 Task: Use the formula "IPMT" in spreadsheet "Project protfolio".
Action: Mouse moved to (137, 79)
Screenshot: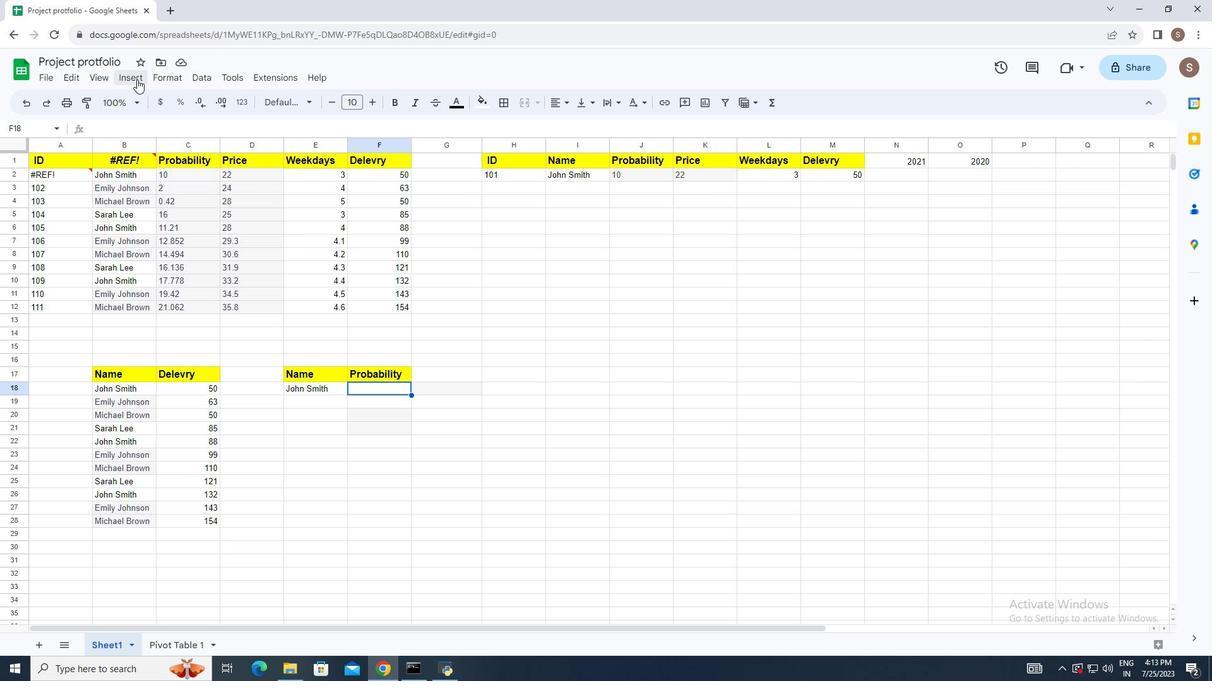 
Action: Mouse pressed left at (137, 79)
Screenshot: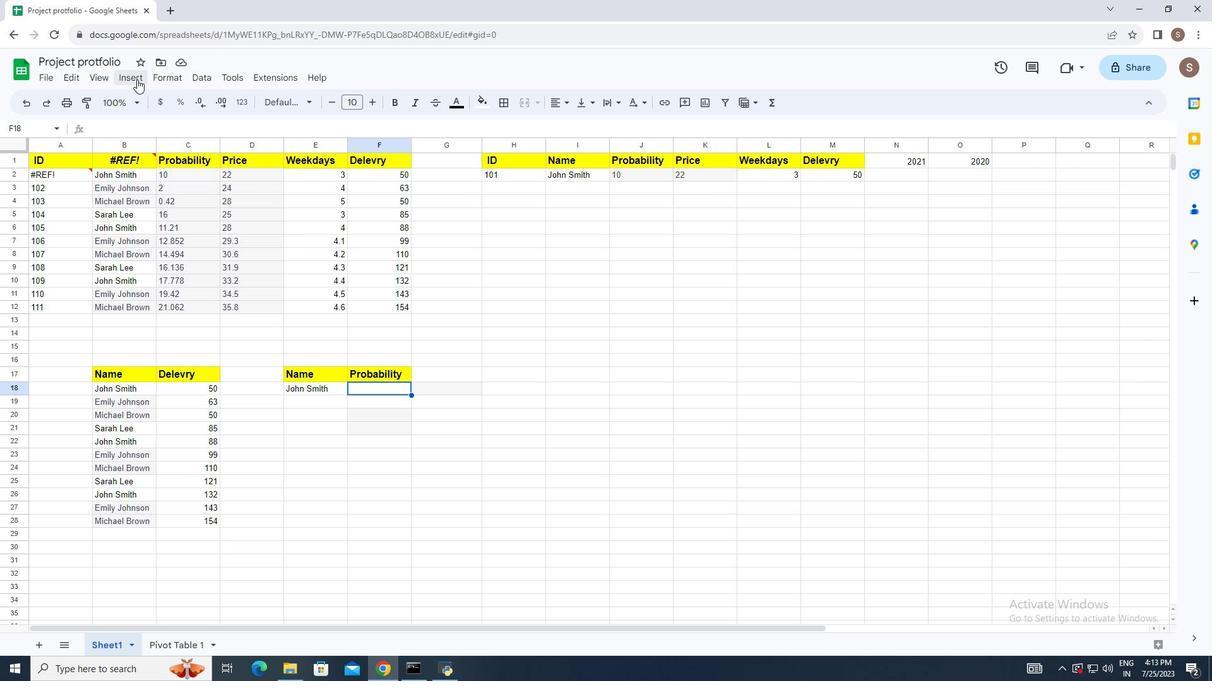 
Action: Mouse moved to (191, 299)
Screenshot: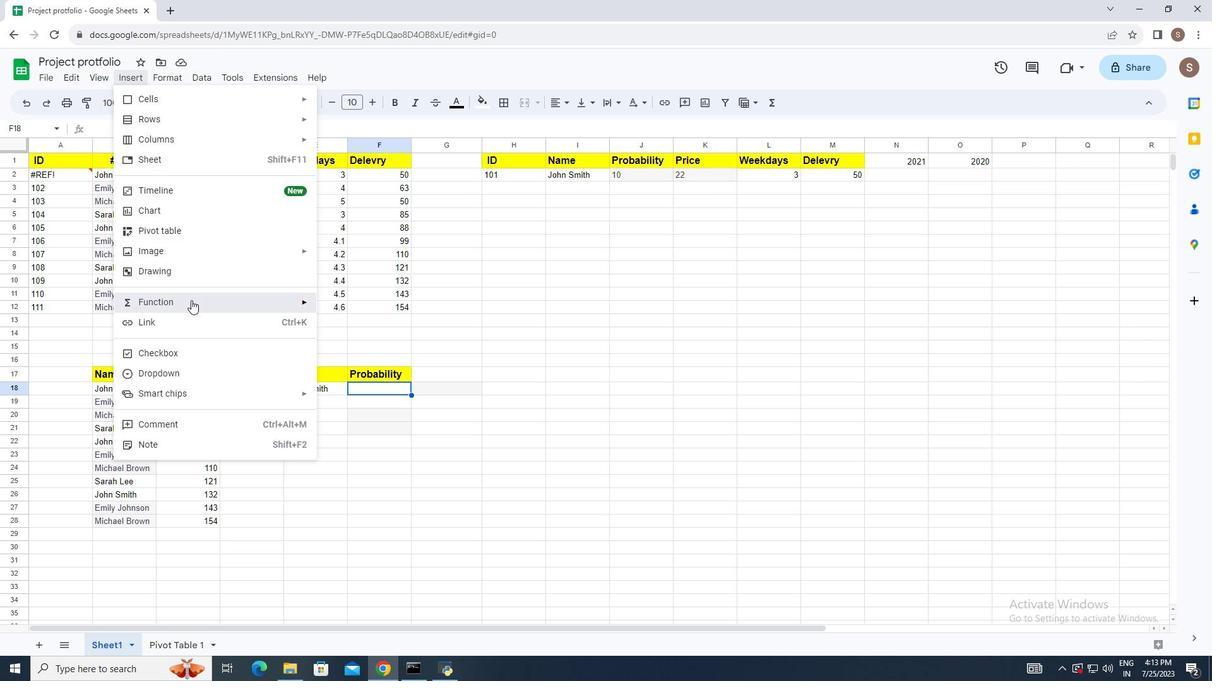 
Action: Mouse pressed left at (191, 299)
Screenshot: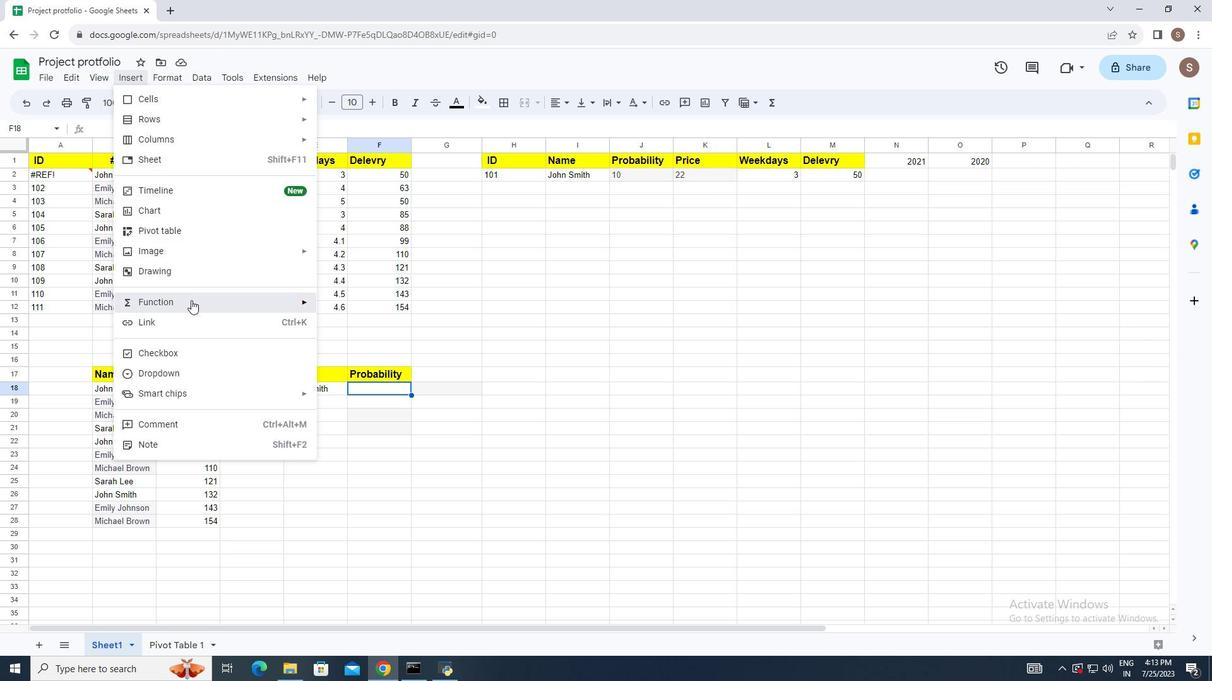
Action: Mouse moved to (359, 285)
Screenshot: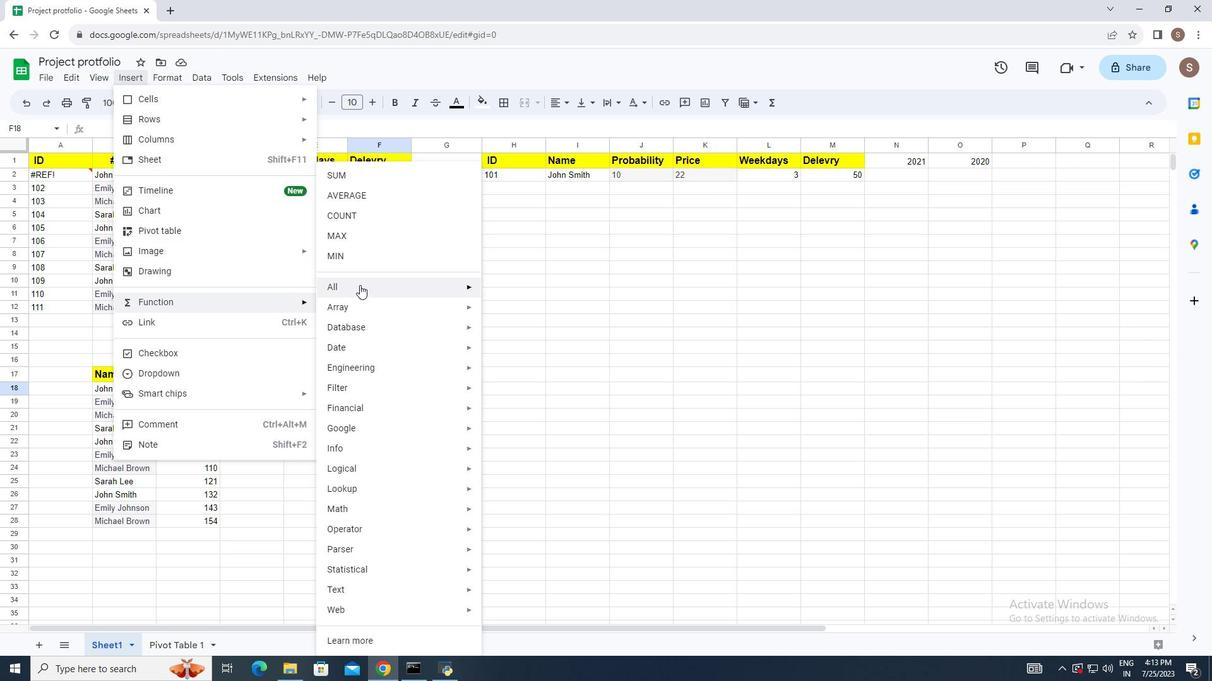 
Action: Mouse pressed left at (359, 285)
Screenshot: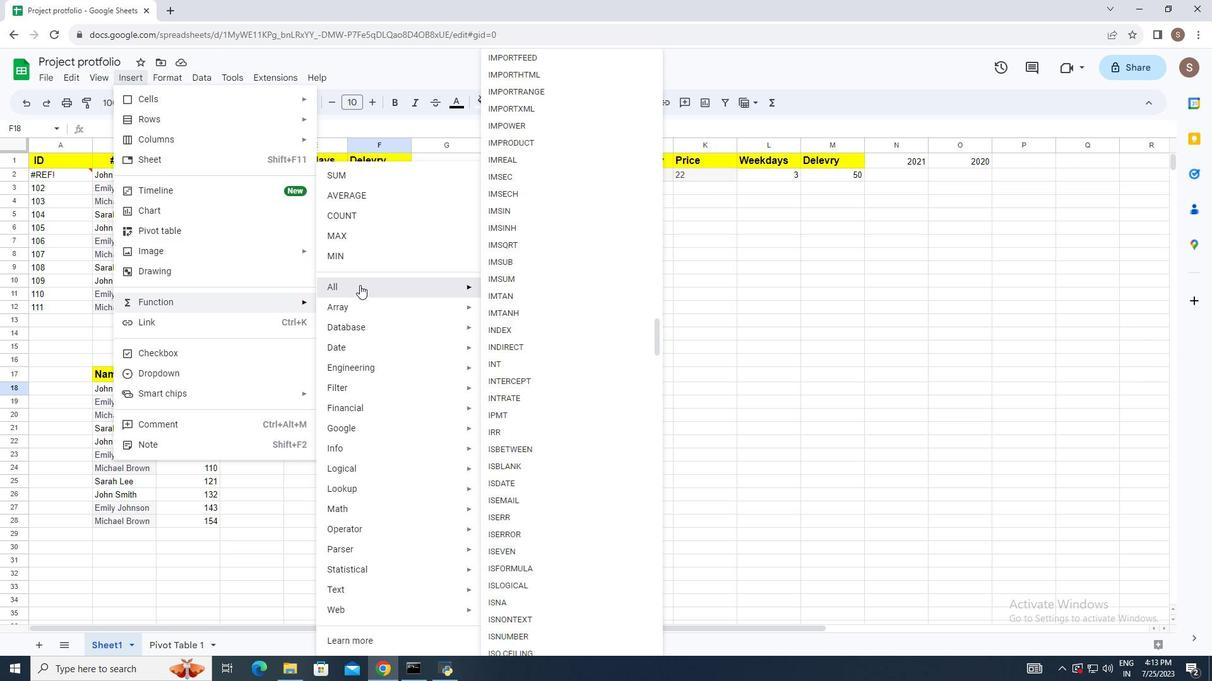 
Action: Mouse moved to (561, 550)
Screenshot: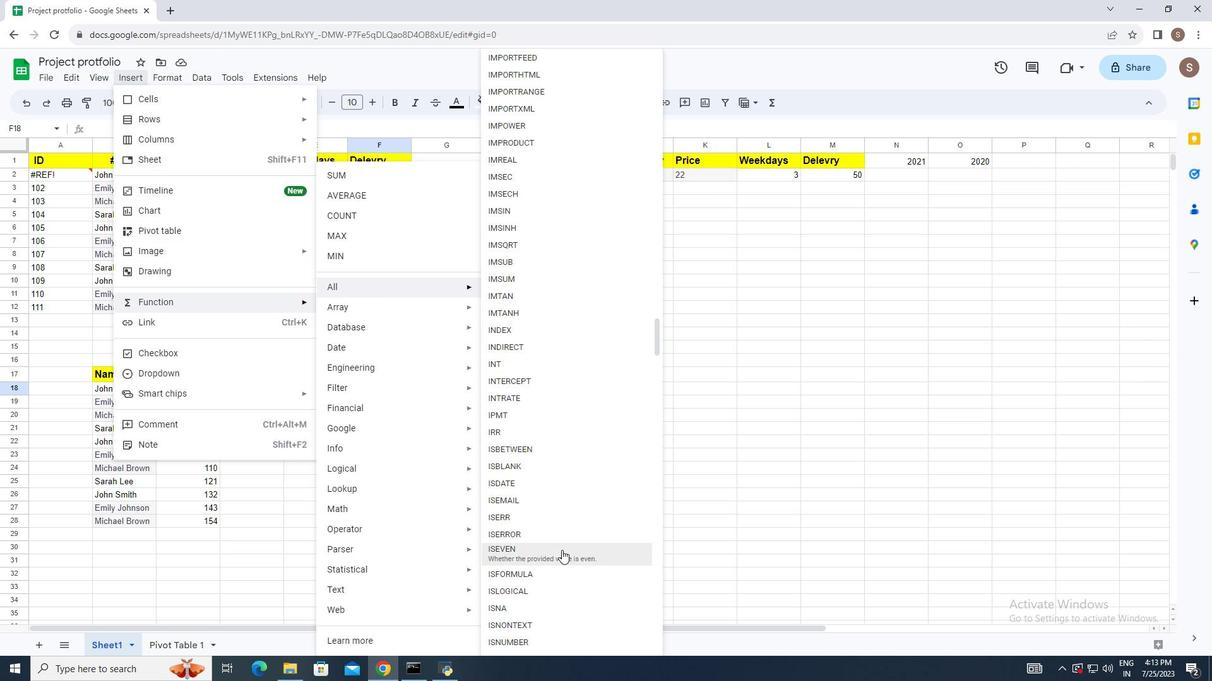 
Action: Mouse scrolled (561, 549) with delta (0, 0)
Screenshot: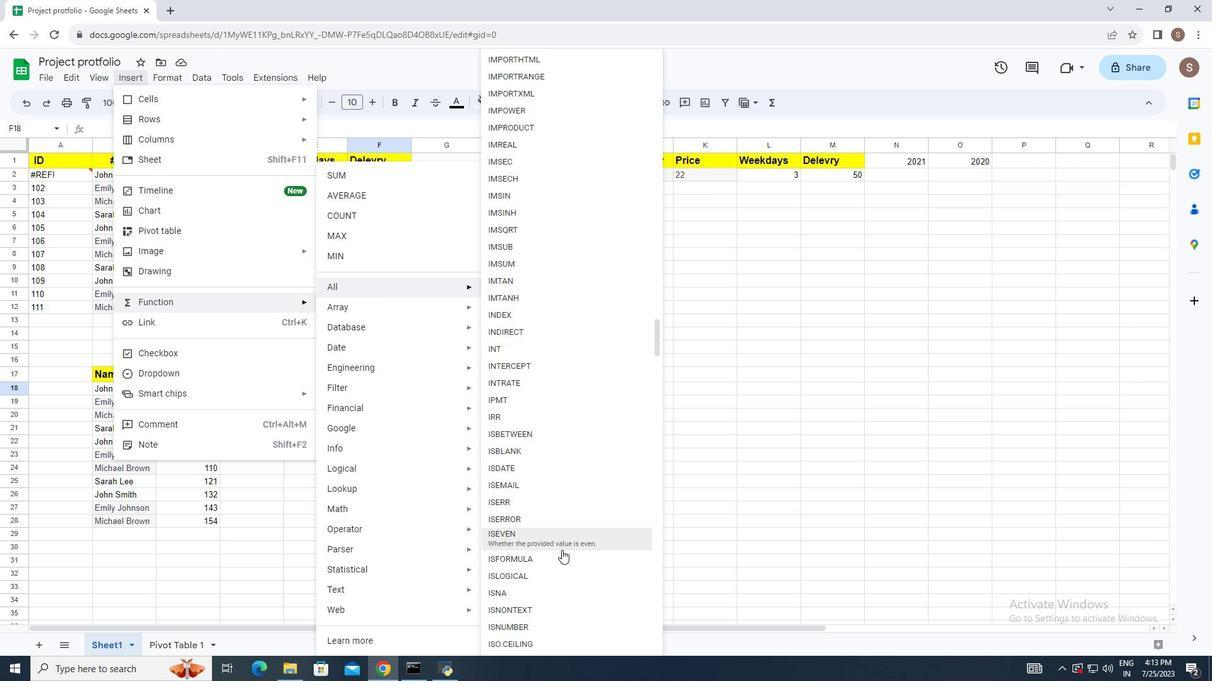 
Action: Mouse moved to (539, 357)
Screenshot: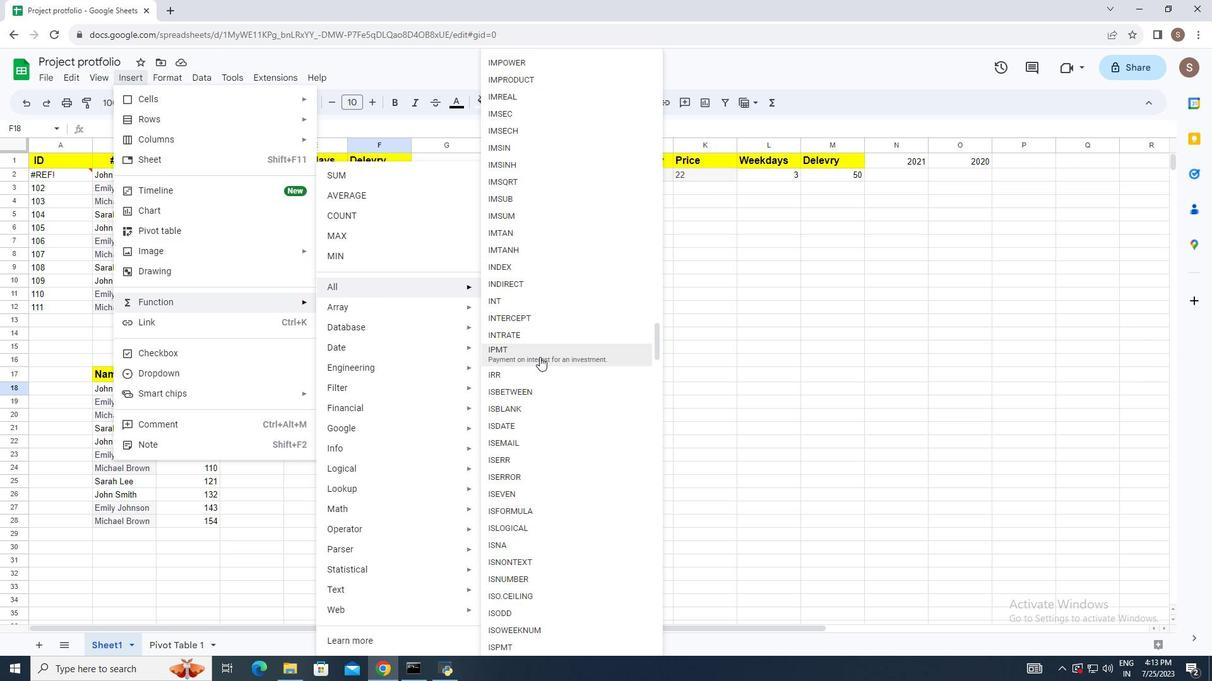 
Action: Mouse pressed left at (539, 357)
Screenshot: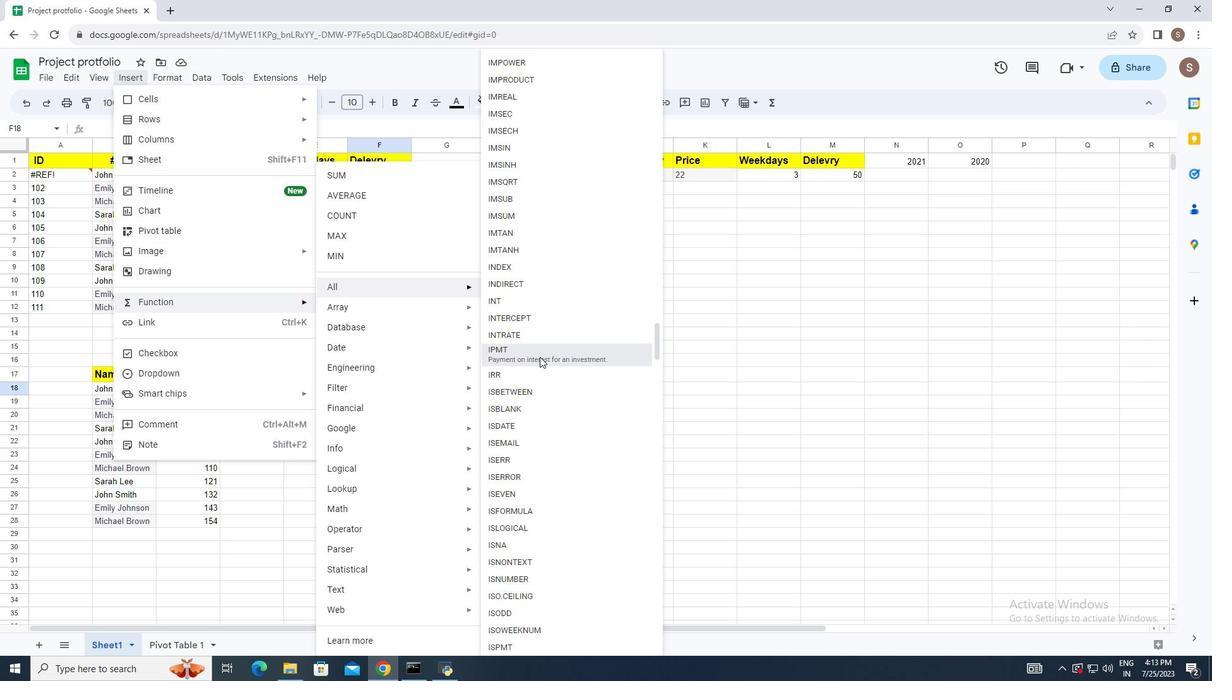 
Action: Mouse moved to (507, 363)
Screenshot: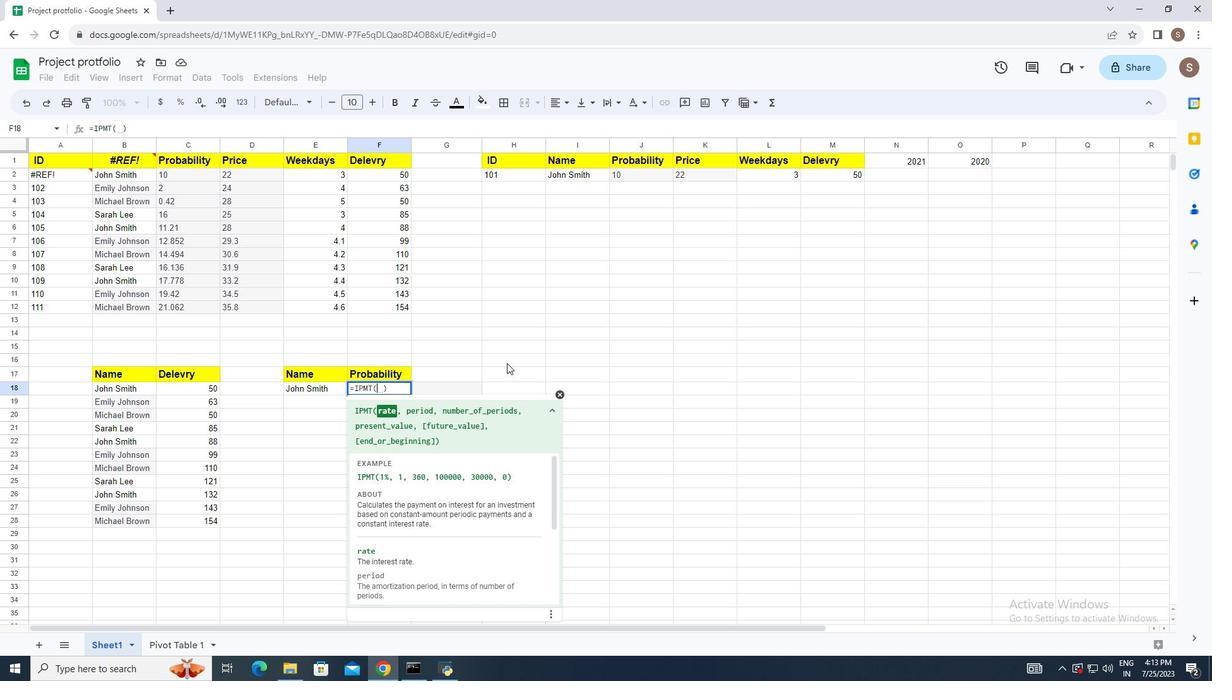 
Action: Key pressed 1<Key.shift>%,<Key.space>1,<Key.space>360,<Key.space>10000,<Key.space>3000<Key.enter>
Screenshot: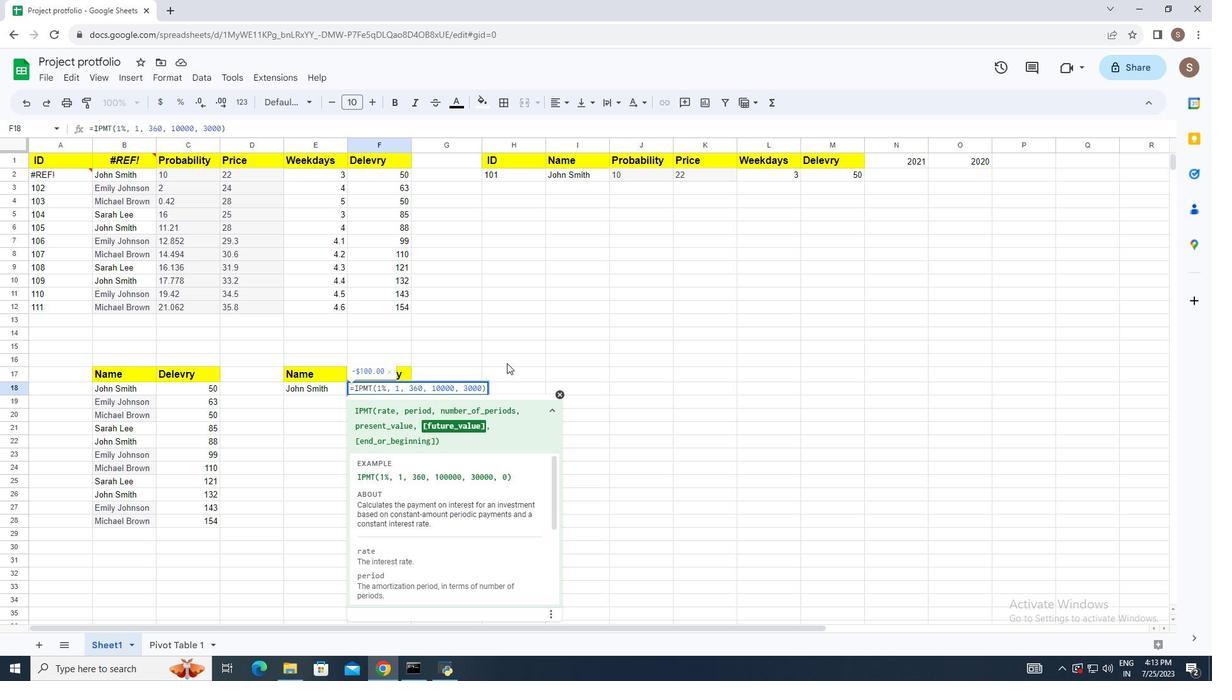 
